 Task: Plan a wildlife safari in Big Bend National Park, Texas, and Guadalupe Mountains National Park, Texas.
Action: Mouse moved to (231, 83)
Screenshot: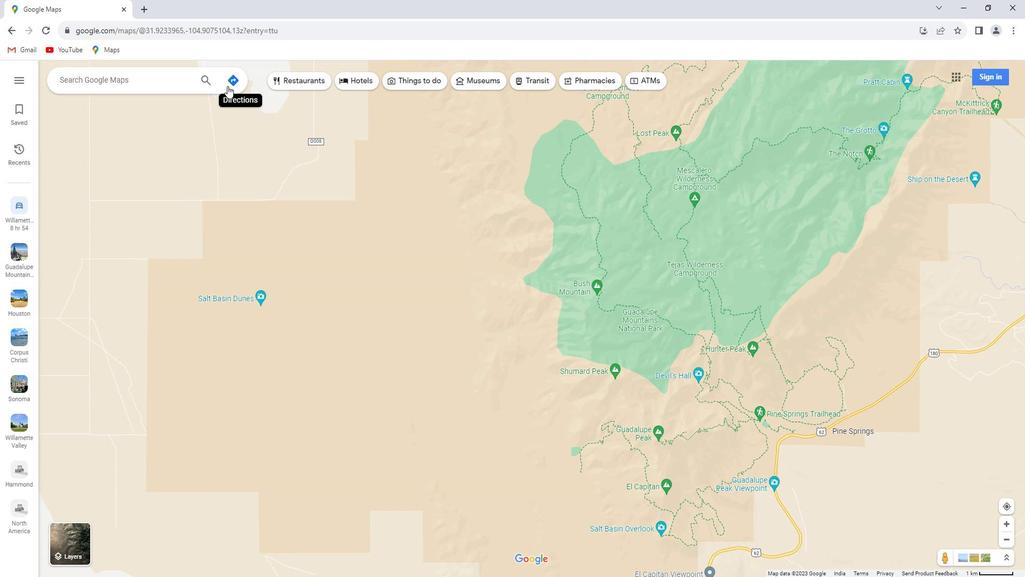 
Action: Mouse pressed left at (231, 83)
Screenshot: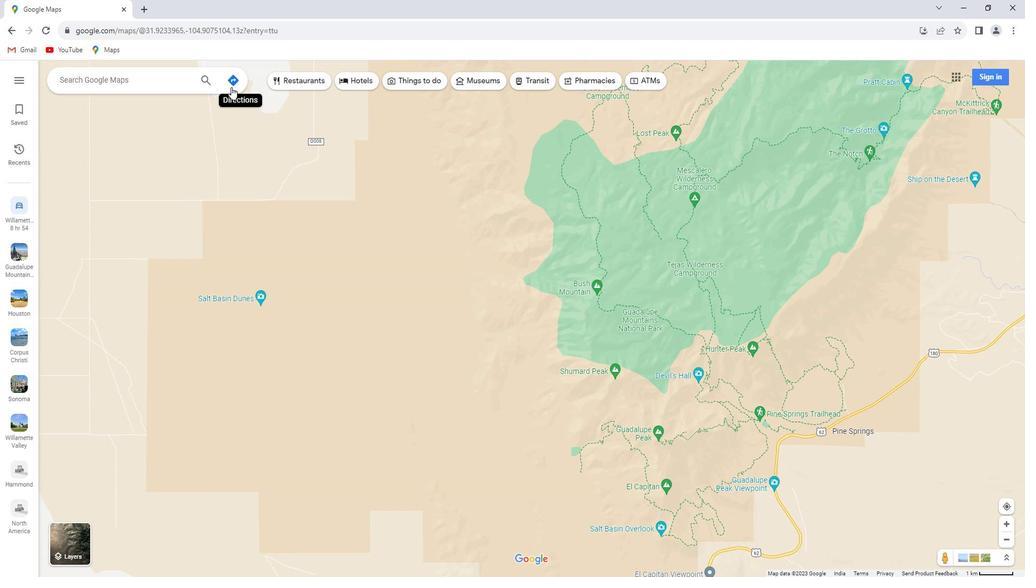 
Action: Mouse moved to (143, 102)
Screenshot: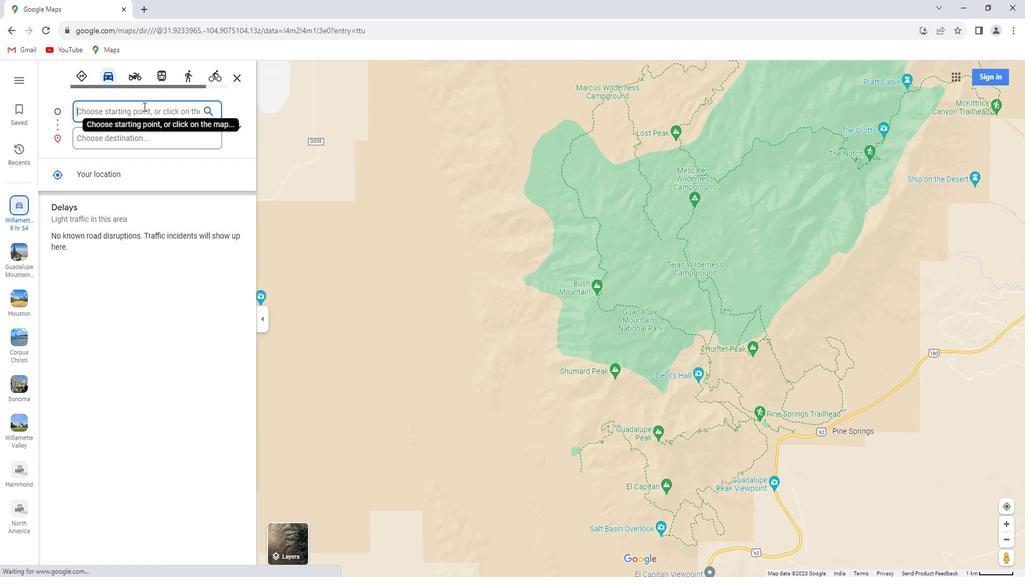 
Action: Key pressed <Key.shift>Big<Key.space><Key.shift>Bend<Key.space><Key.shift>National<Key.space><Key.shift>Park,<Key.space><Key.shift>texas
Screenshot: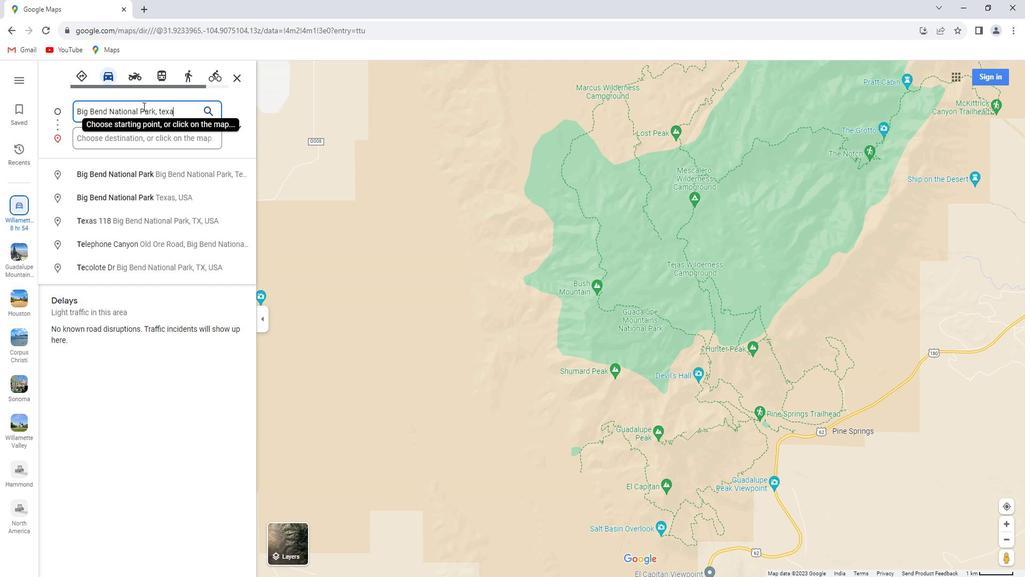 
Action: Mouse moved to (143, 130)
Screenshot: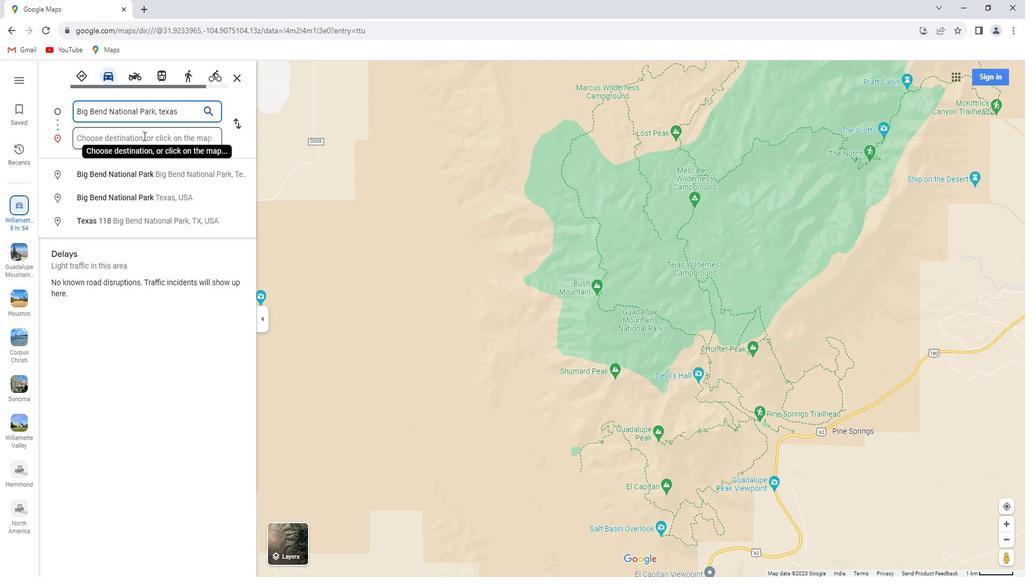 
Action: Mouse pressed left at (143, 130)
Screenshot: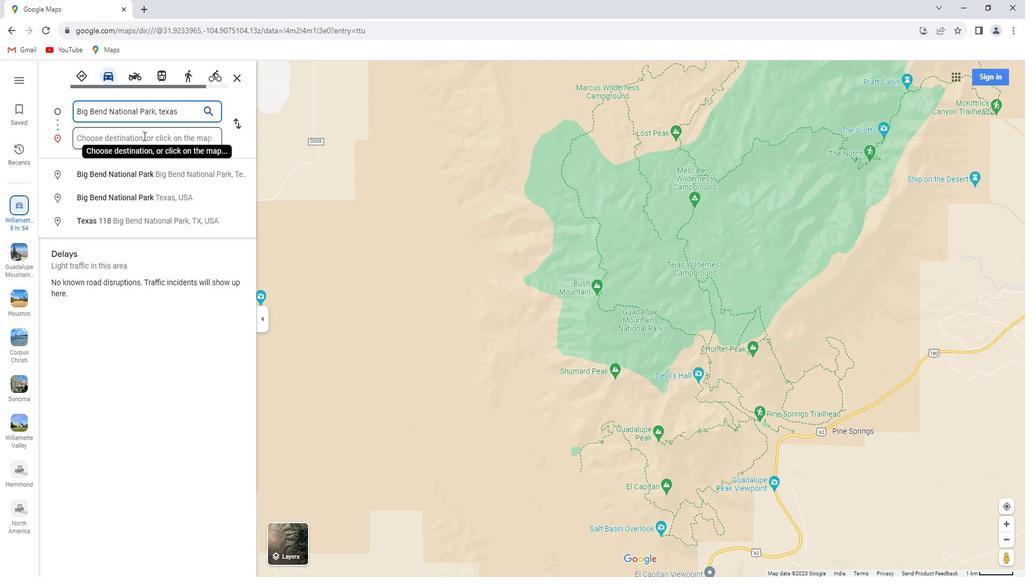 
Action: Key pressed <Key.shift>Guadalupe<Key.space><Key.shift>Mountains<Key.space><Key.shift>National<Key.space><Key.shift>Park,<Key.space><Key.shift>texas<Key.enter>
Screenshot: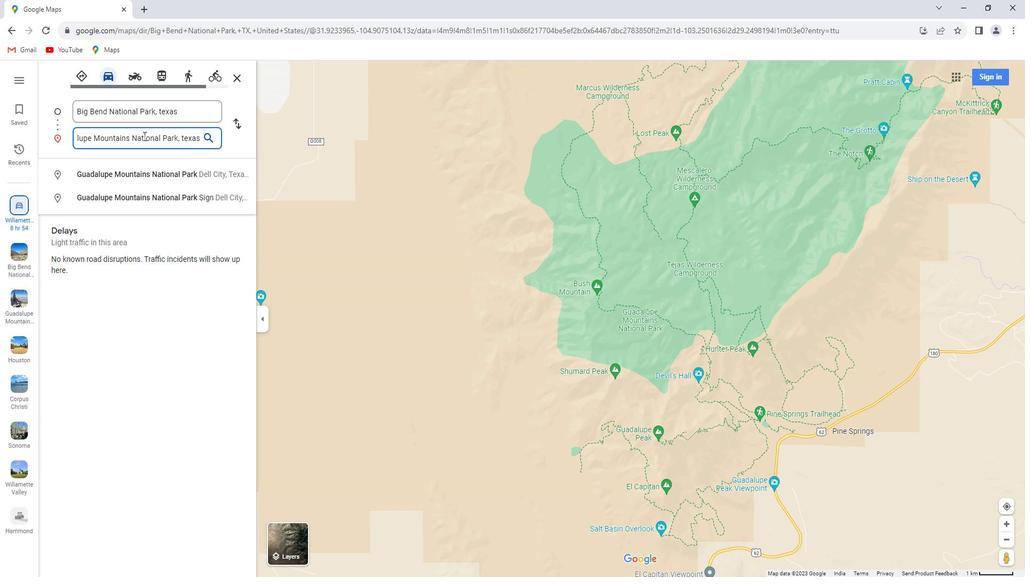 
Action: Mouse moved to (510, 78)
Screenshot: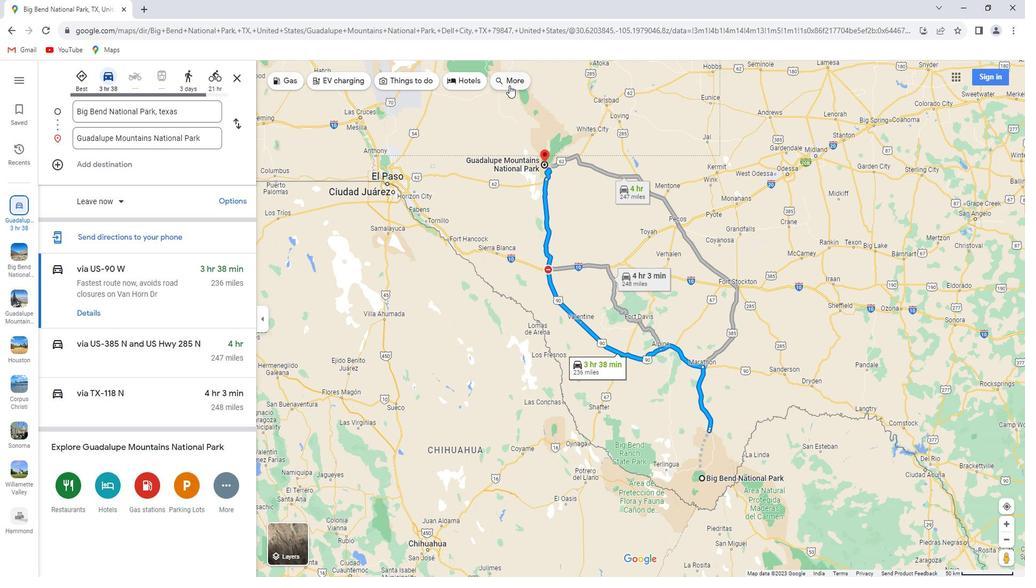 
Action: Mouse pressed left at (510, 78)
Screenshot: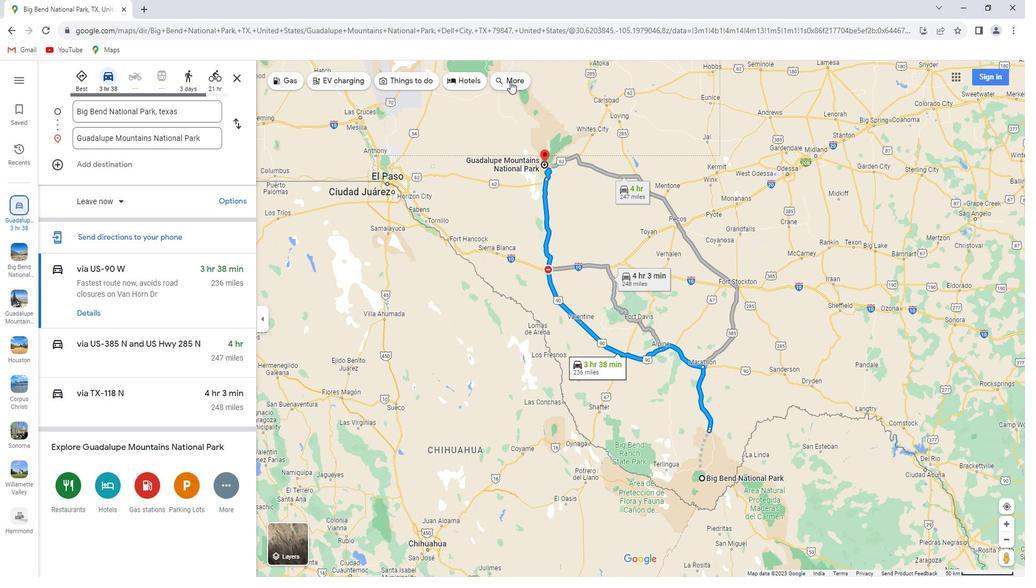 
Action: Mouse moved to (136, 73)
Screenshot: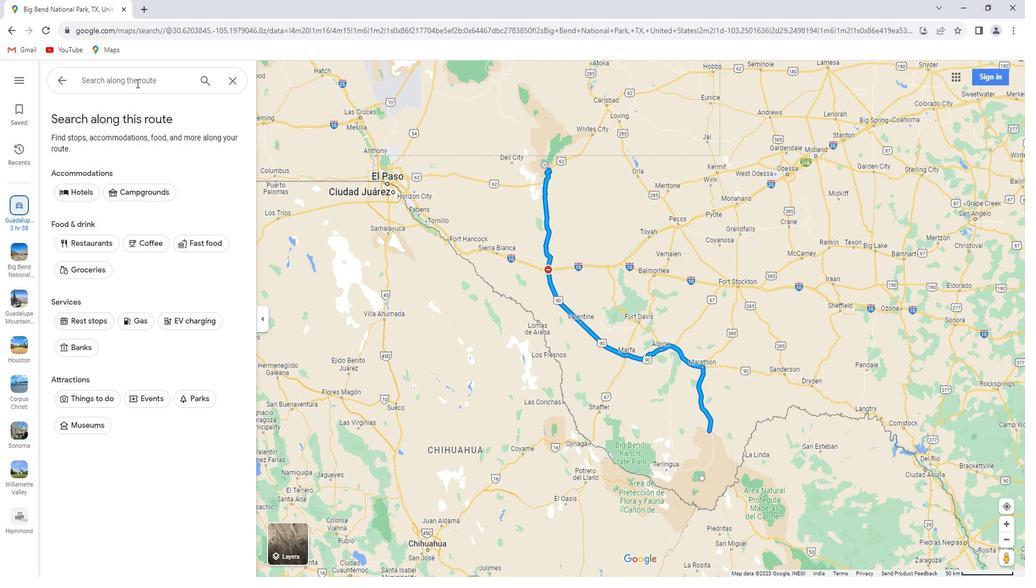 
Action: Mouse pressed left at (136, 73)
Screenshot: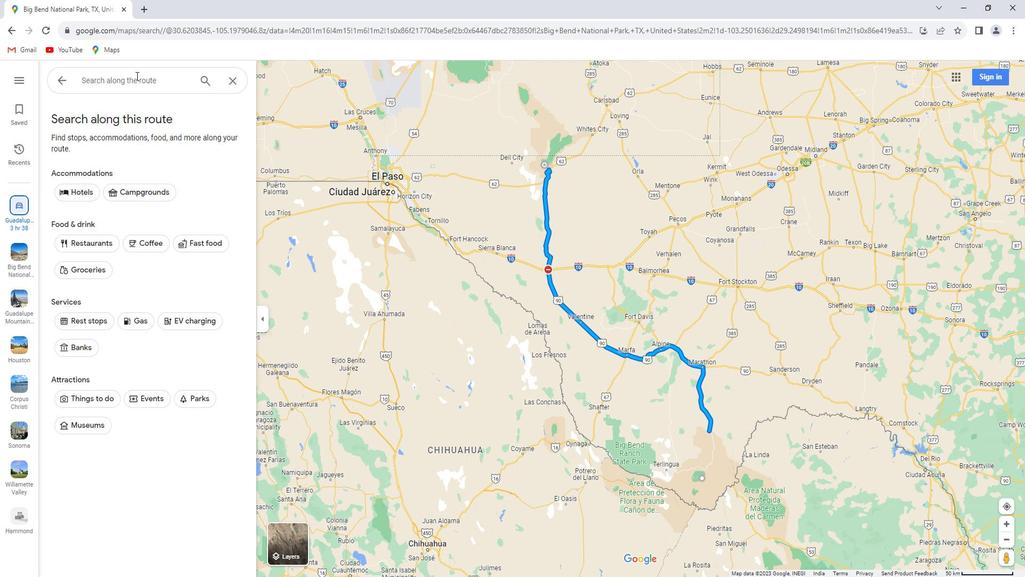 
Action: Key pressed wild<Key.space><Key.backspace>life<Key.space>safari<Key.enter>
Screenshot: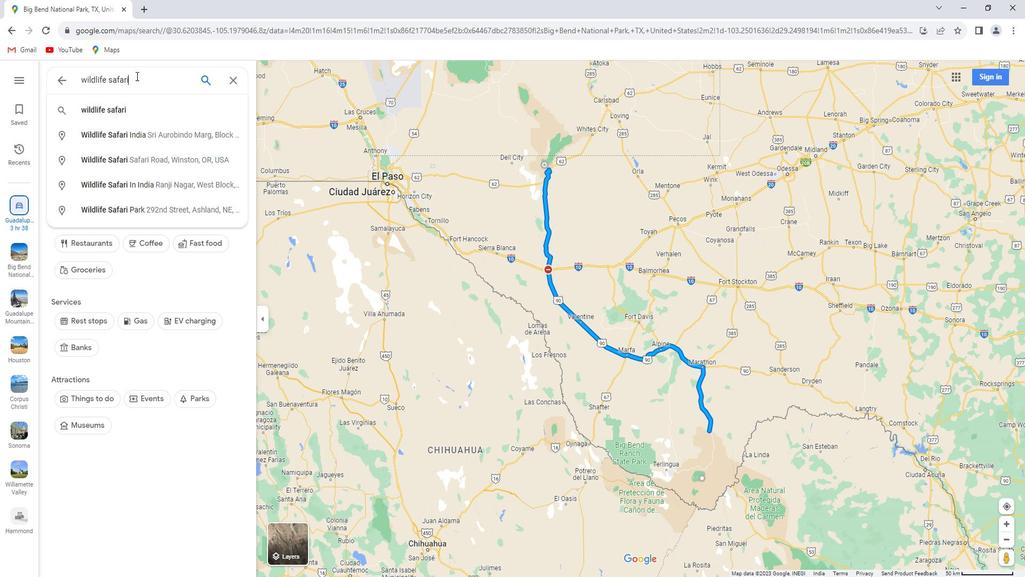 
Action: Mouse moved to (154, 140)
Screenshot: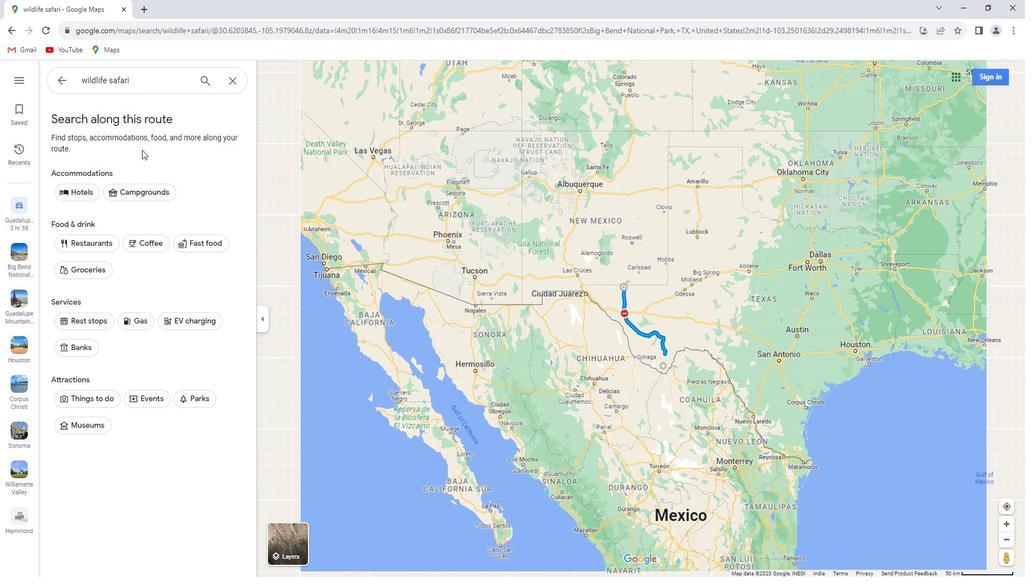 
